 Task: Add "Add Label …" with "Title" Title0051 to Button Button0051 to Card Card0051 in Board Board0043 in Workspace Development in Trello
Action: Mouse moved to (740, 101)
Screenshot: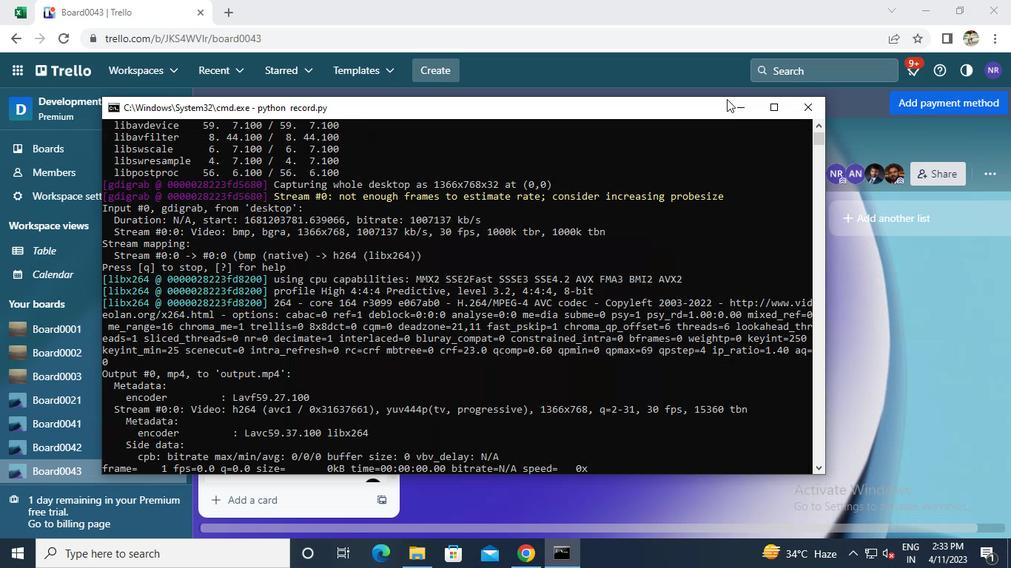 
Action: Mouse pressed left at (740, 101)
Screenshot: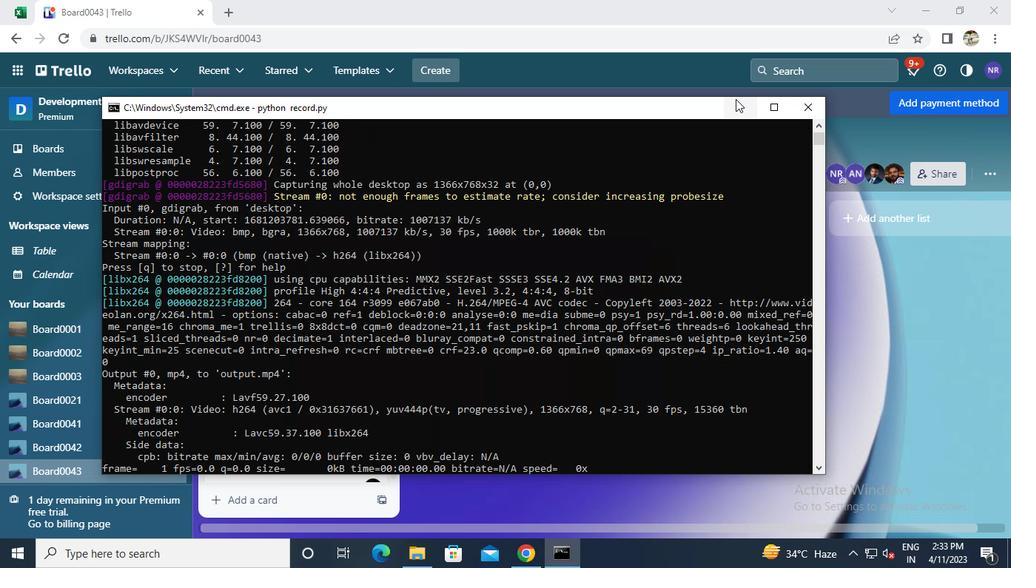 
Action: Mouse moved to (316, 453)
Screenshot: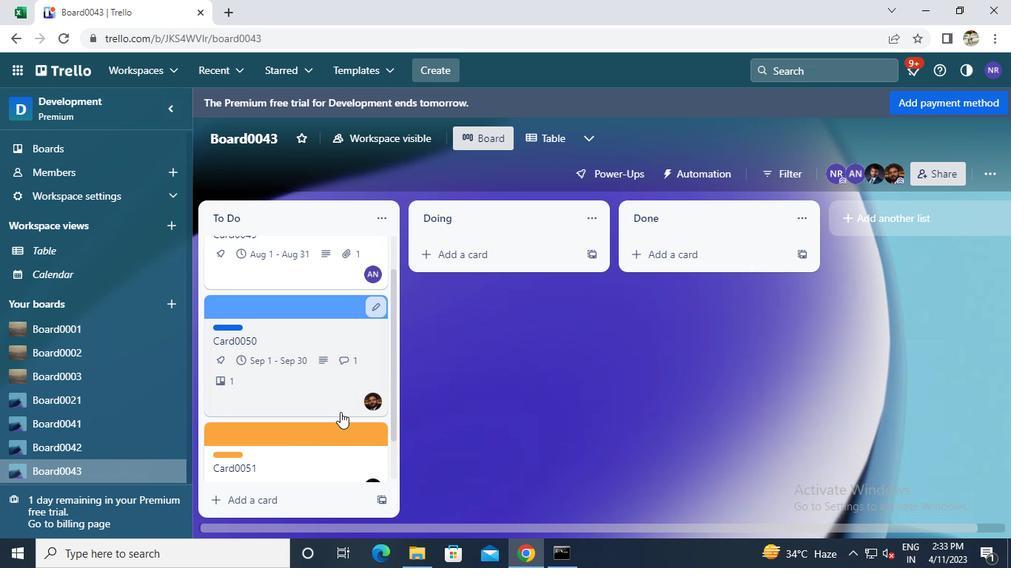 
Action: Mouse pressed left at (316, 453)
Screenshot: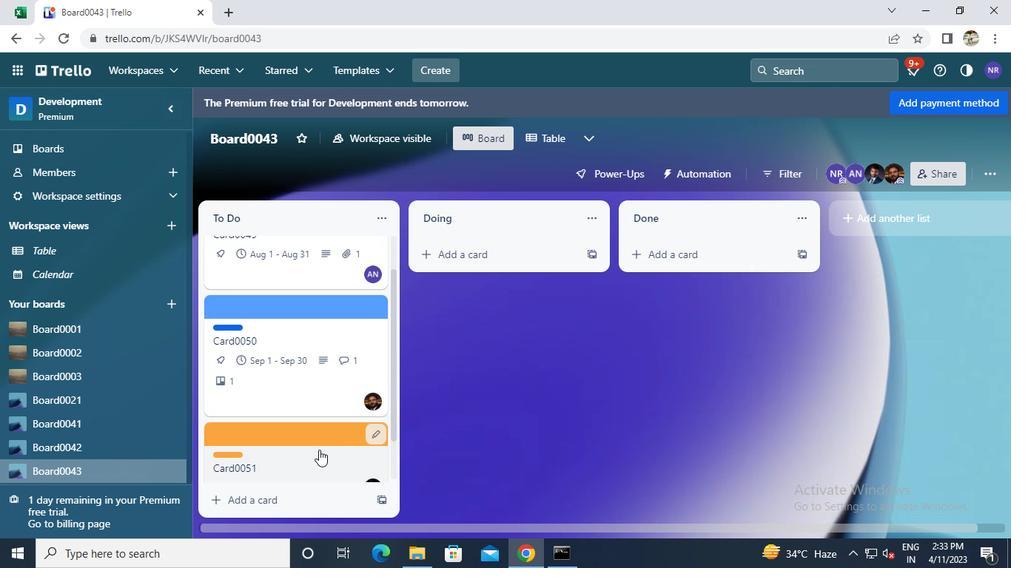 
Action: Mouse moved to (678, 396)
Screenshot: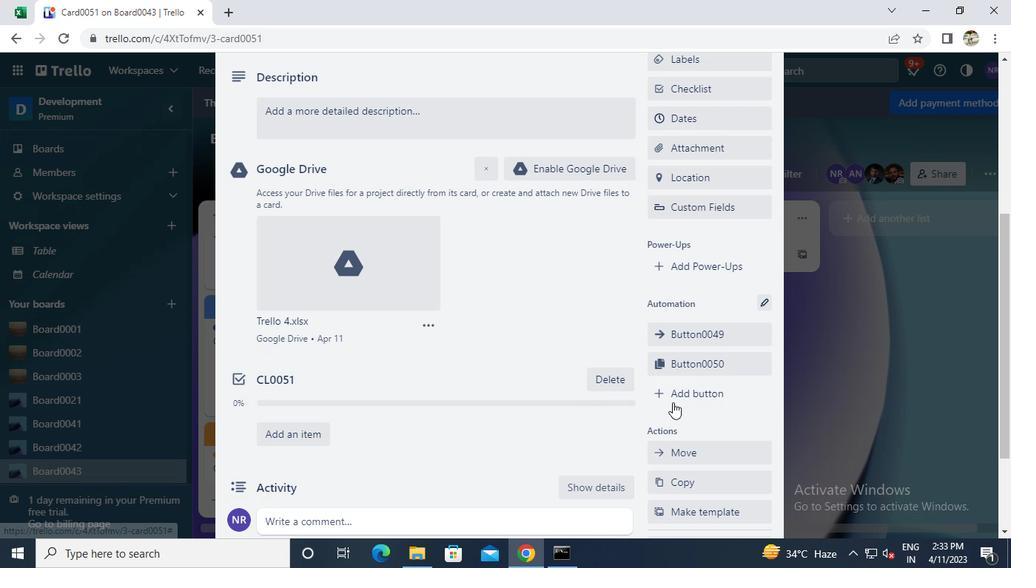 
Action: Mouse pressed left at (678, 396)
Screenshot: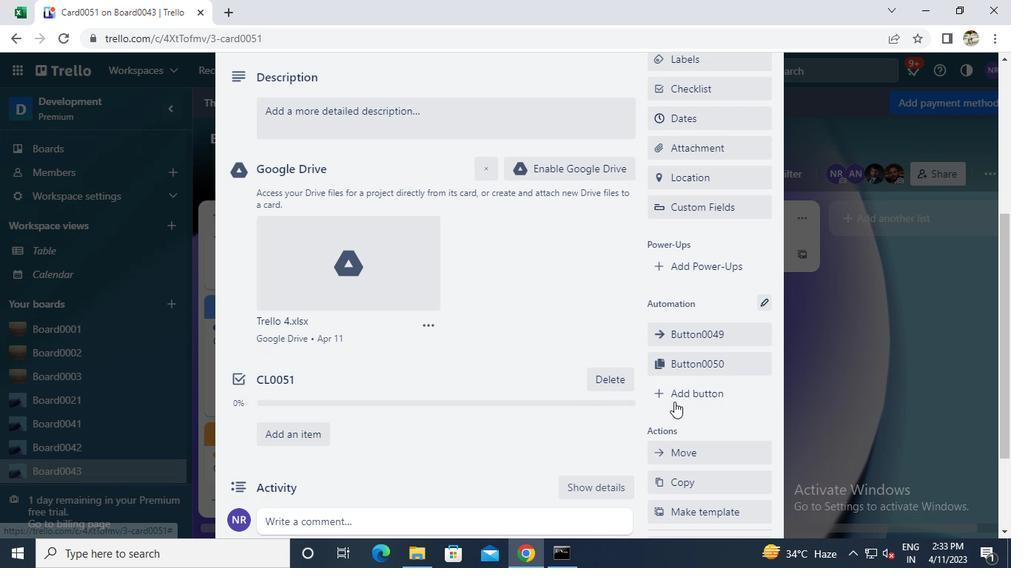 
Action: Mouse moved to (701, 233)
Screenshot: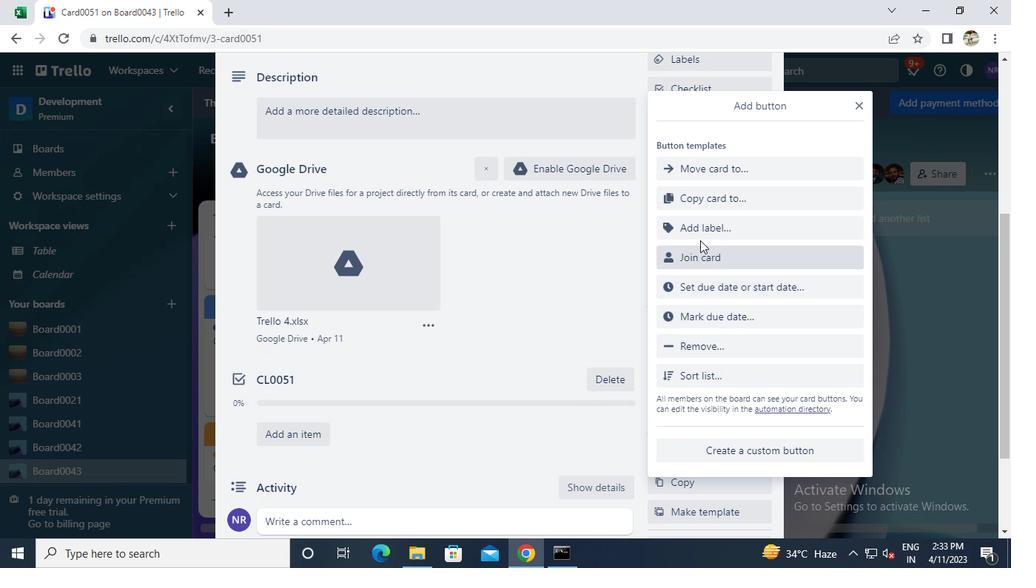 
Action: Mouse pressed left at (701, 233)
Screenshot: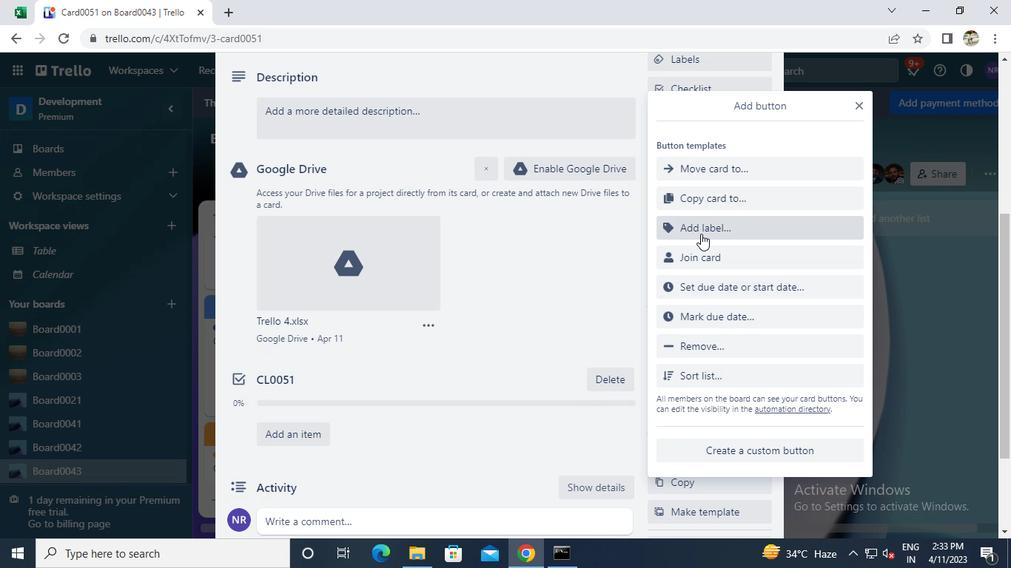 
Action: Keyboard Key.caps_lock
Screenshot: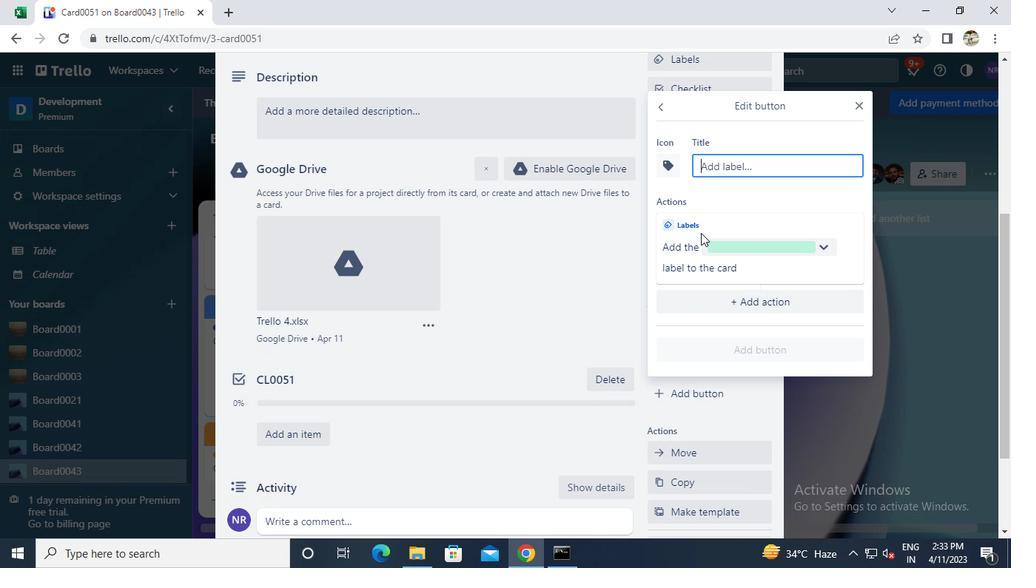 
Action: Keyboard t
Screenshot: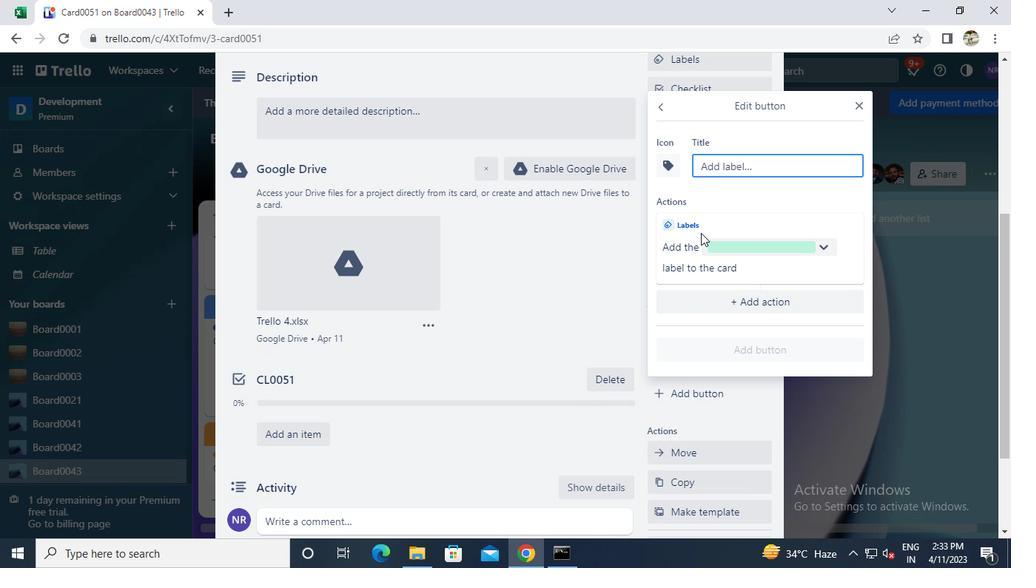 
Action: Keyboard Key.caps_lock
Screenshot: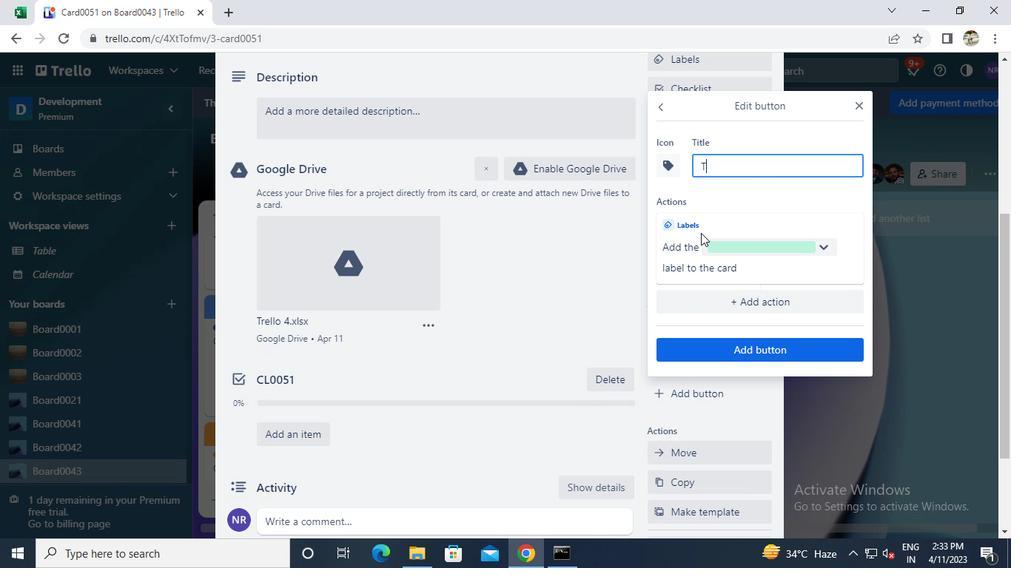 
Action: Keyboard i
Screenshot: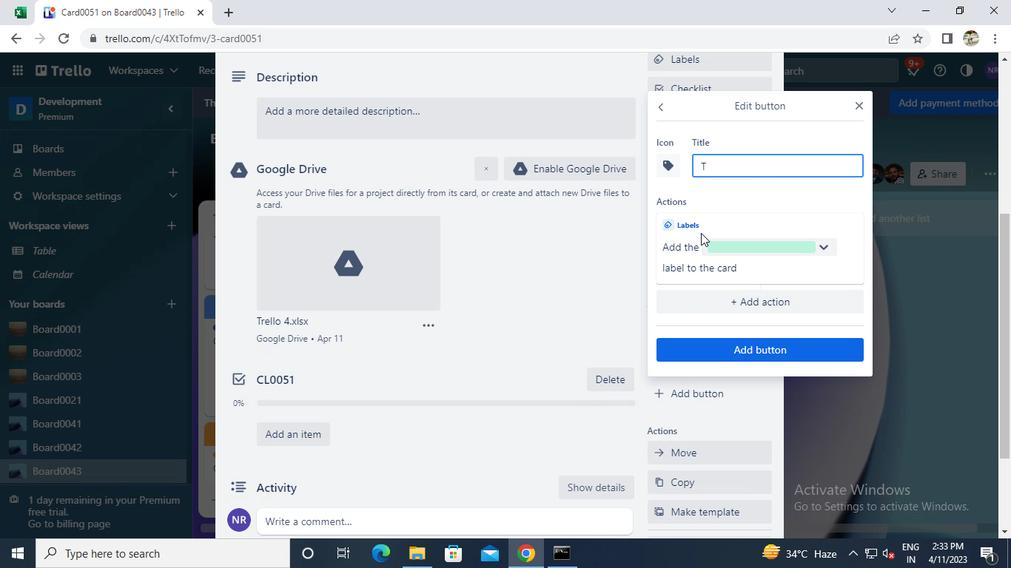 
Action: Keyboard t
Screenshot: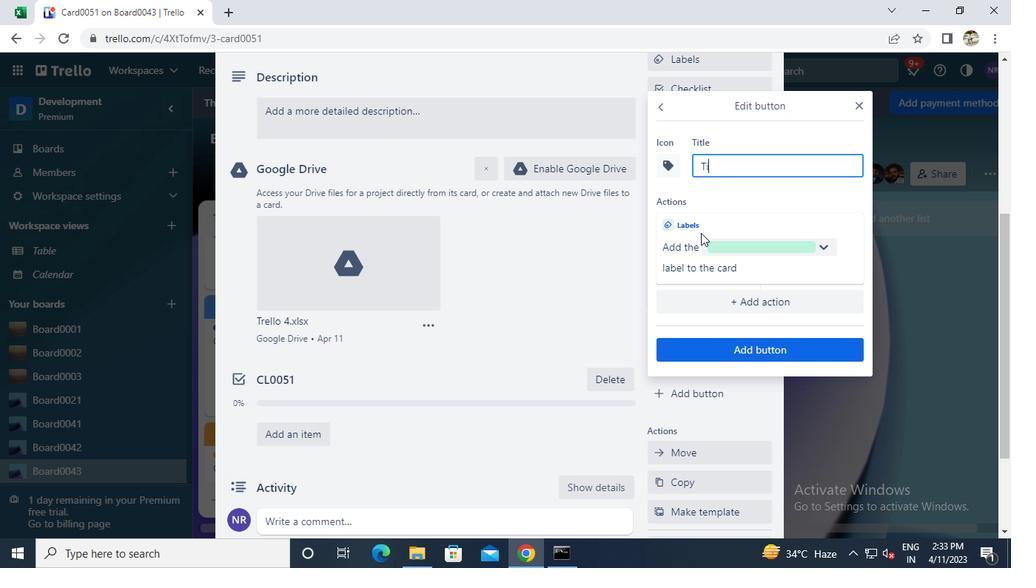 
Action: Keyboard t
Screenshot: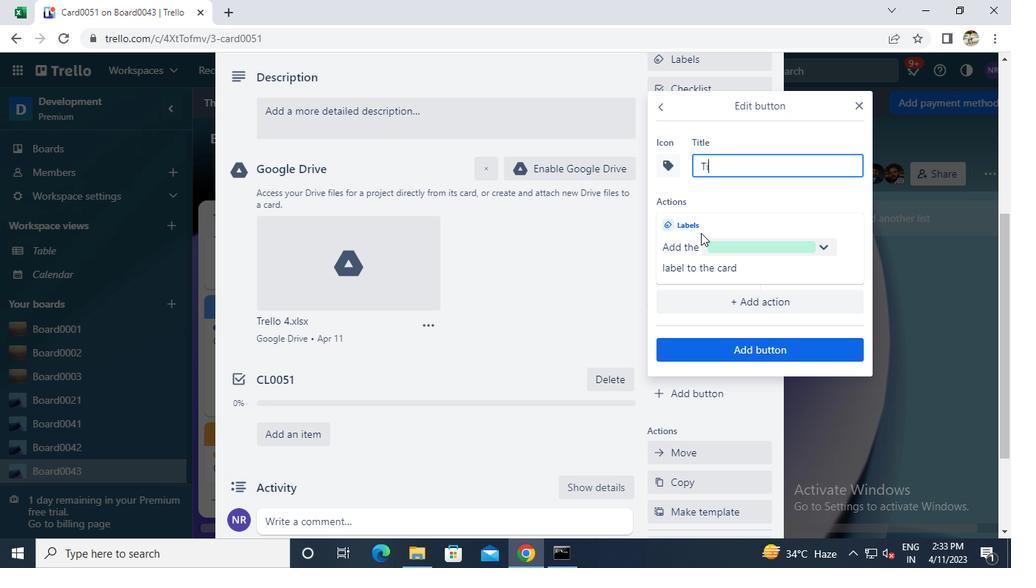 
Action: Keyboard l
Screenshot: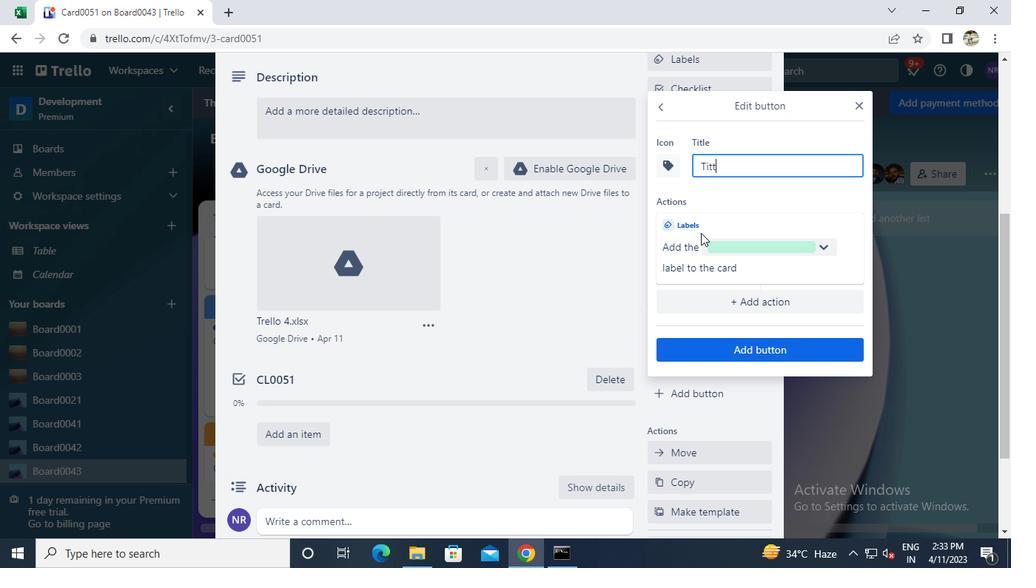 
Action: Keyboard e
Screenshot: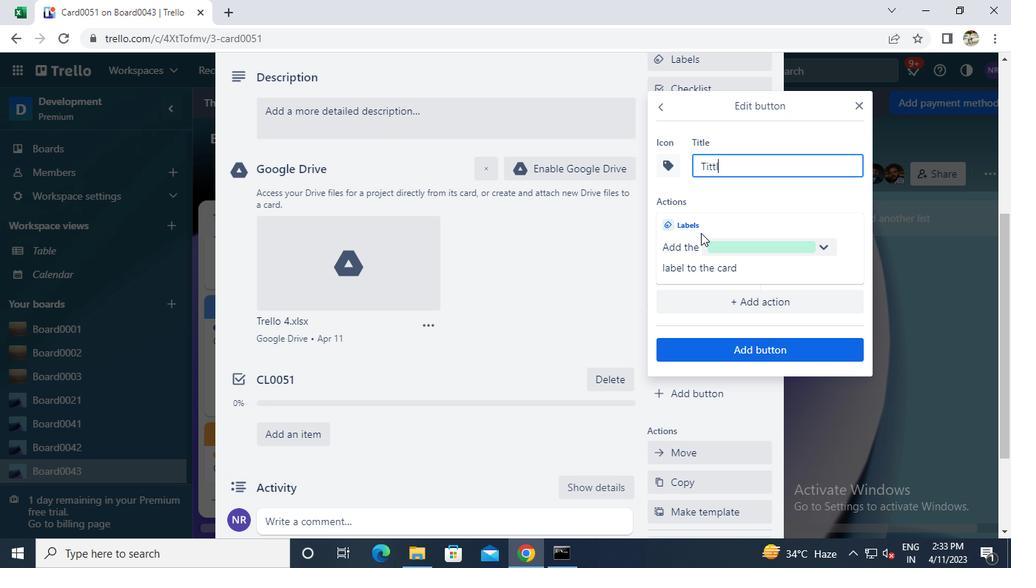 
Action: Keyboard 0
Screenshot: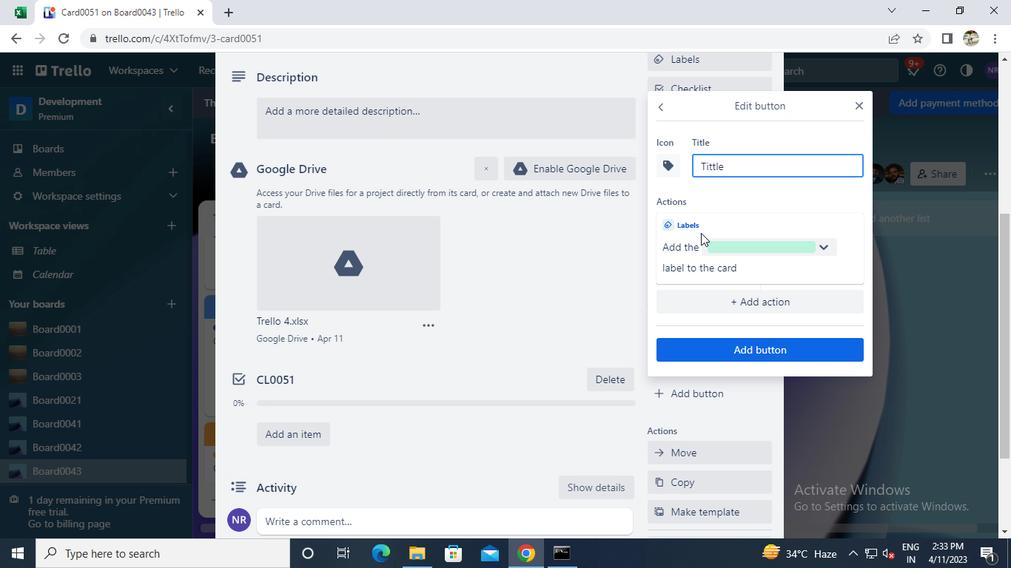 
Action: Keyboard 0
Screenshot: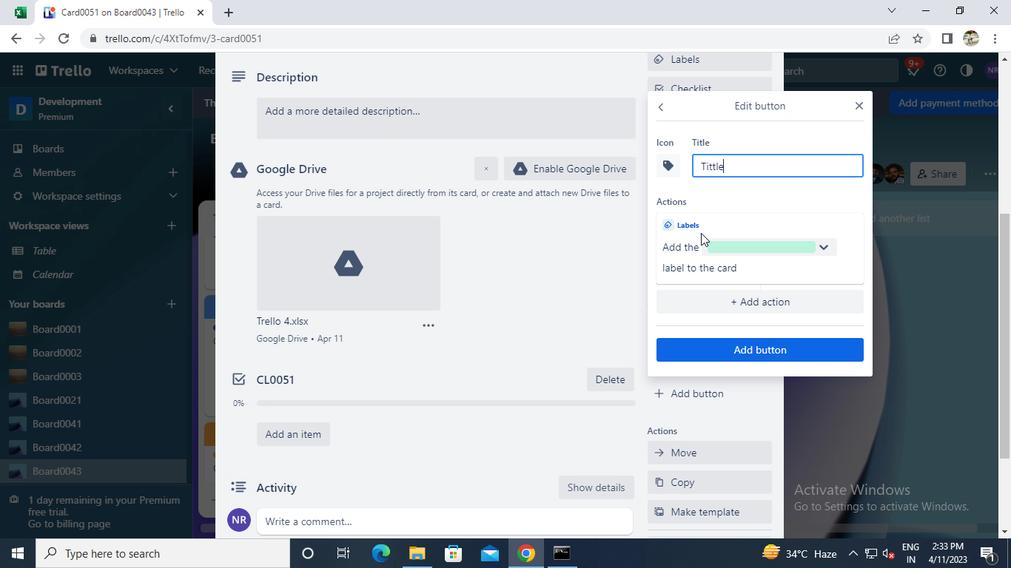 
Action: Keyboard 5
Screenshot: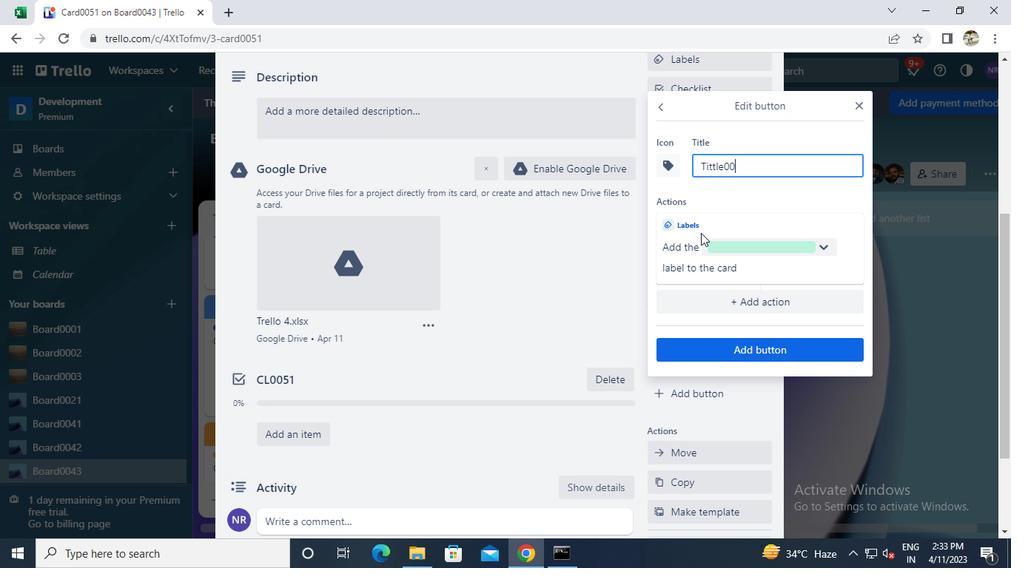 
Action: Keyboard 1
Screenshot: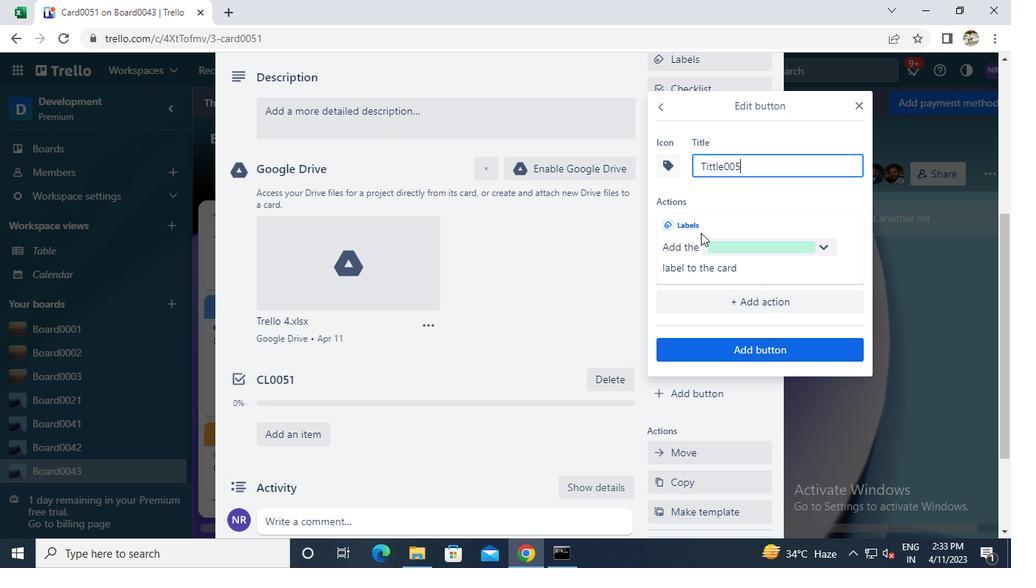 
Action: Mouse moved to (726, 352)
Screenshot: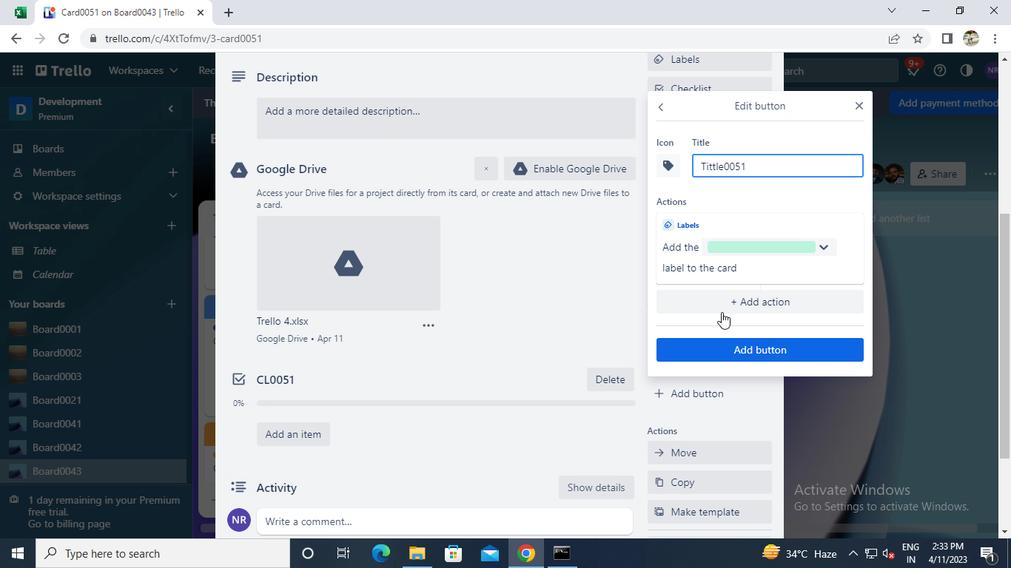 
Action: Mouse pressed left at (726, 352)
Screenshot: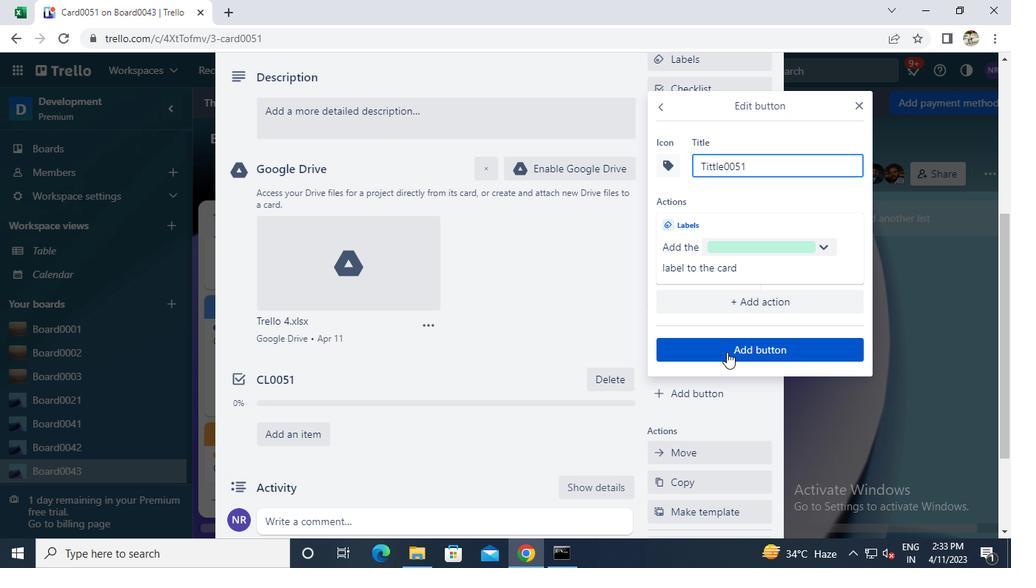 
Action: Mouse moved to (555, 567)
Screenshot: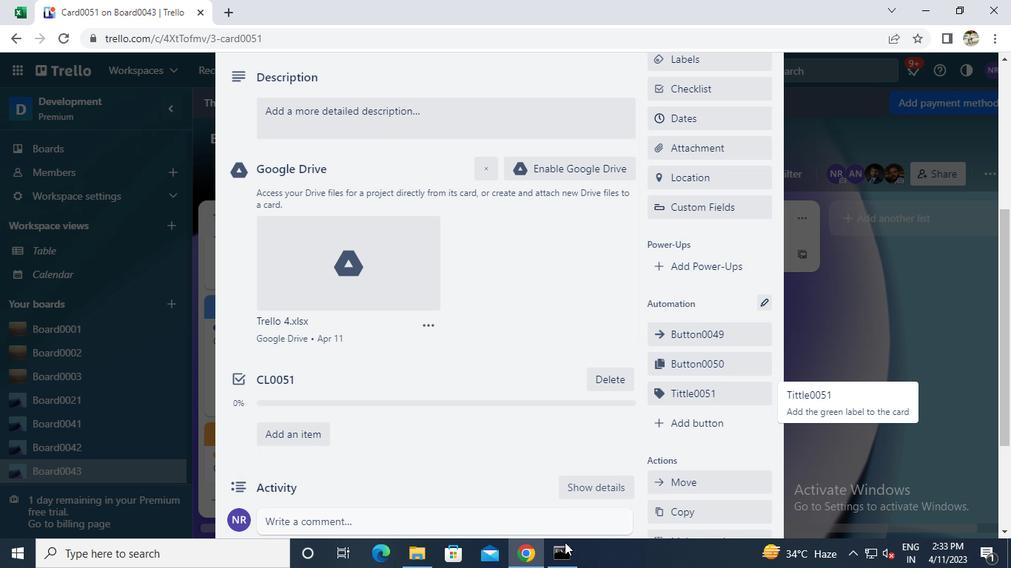
Action: Mouse pressed left at (555, 567)
Screenshot: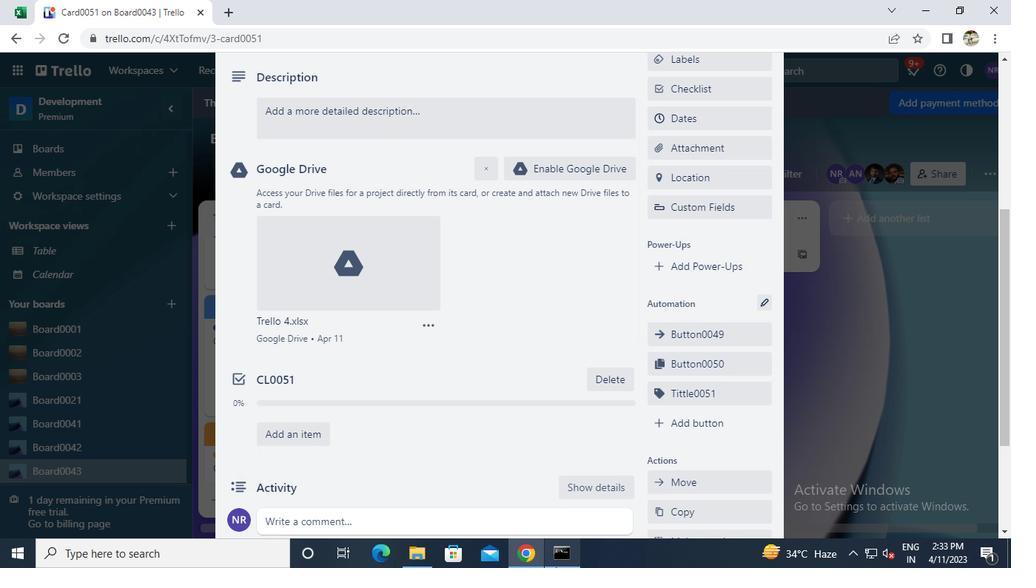 
Action: Mouse moved to (808, 107)
Screenshot: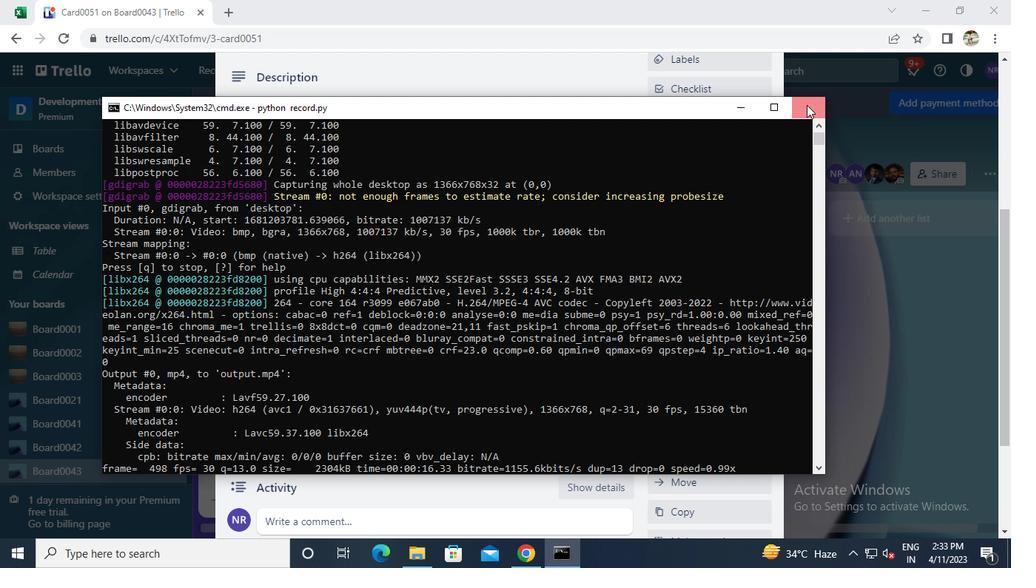 
Action: Mouse pressed left at (808, 107)
Screenshot: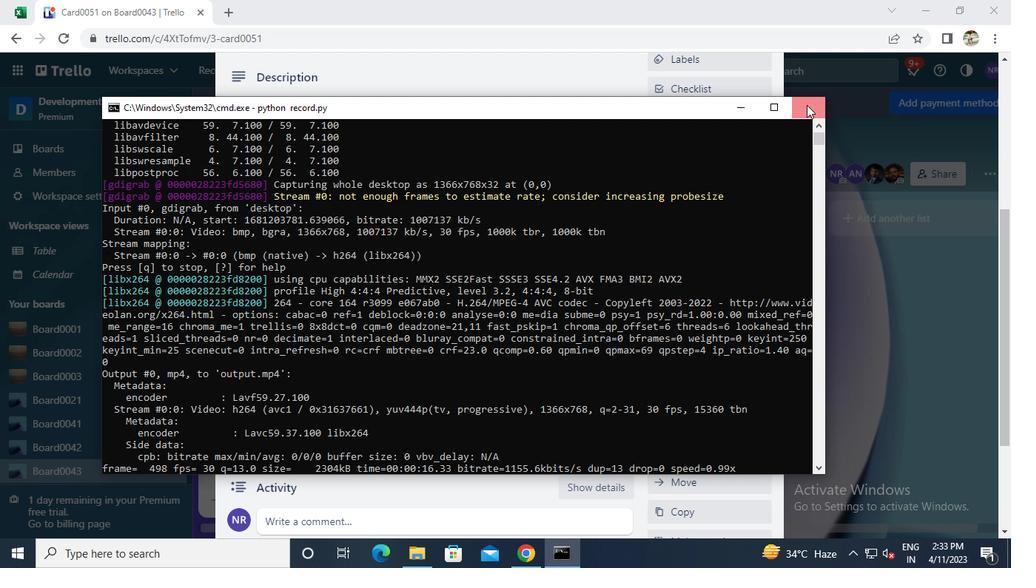 
